 Task: Sort the boards by "Alphabetically Z-A".
Action: Mouse pressed left at (793, 452)
Screenshot: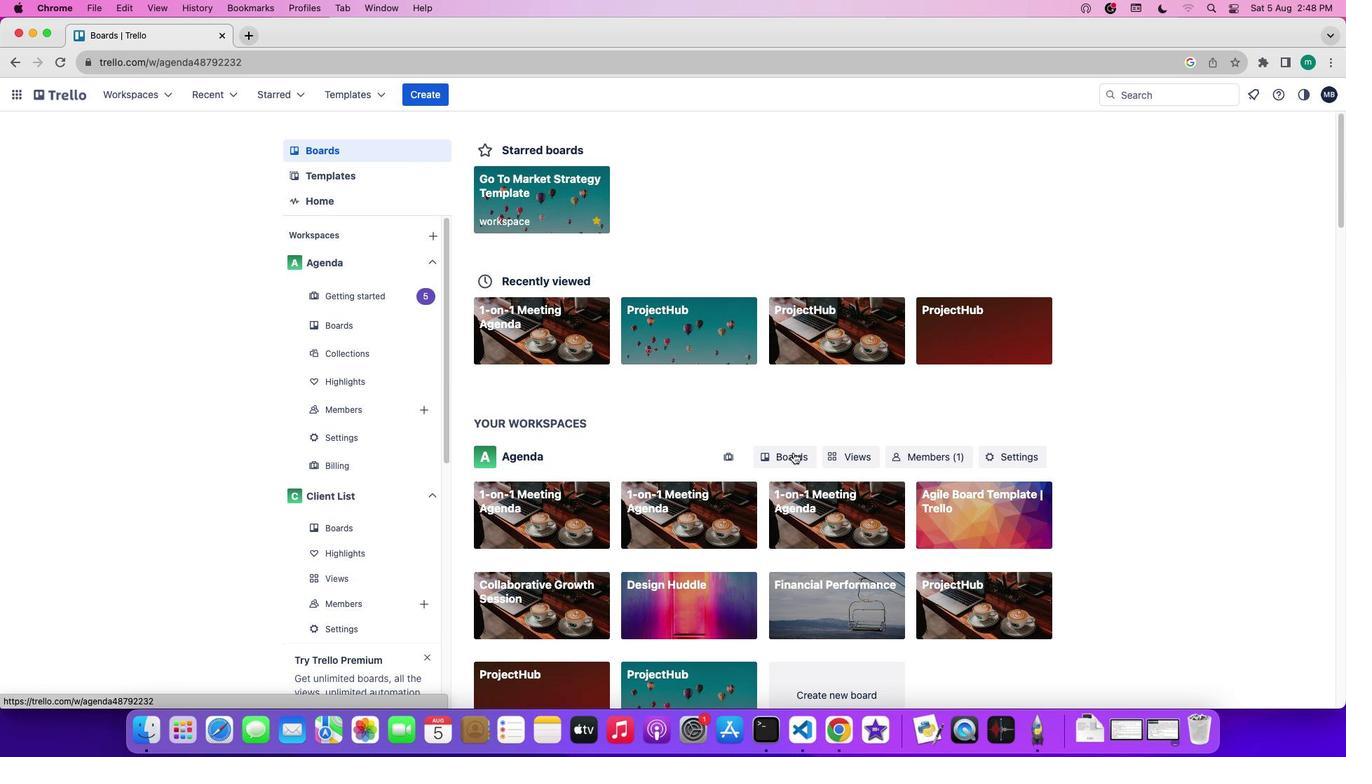 
Action: Mouse moved to (276, 348)
Screenshot: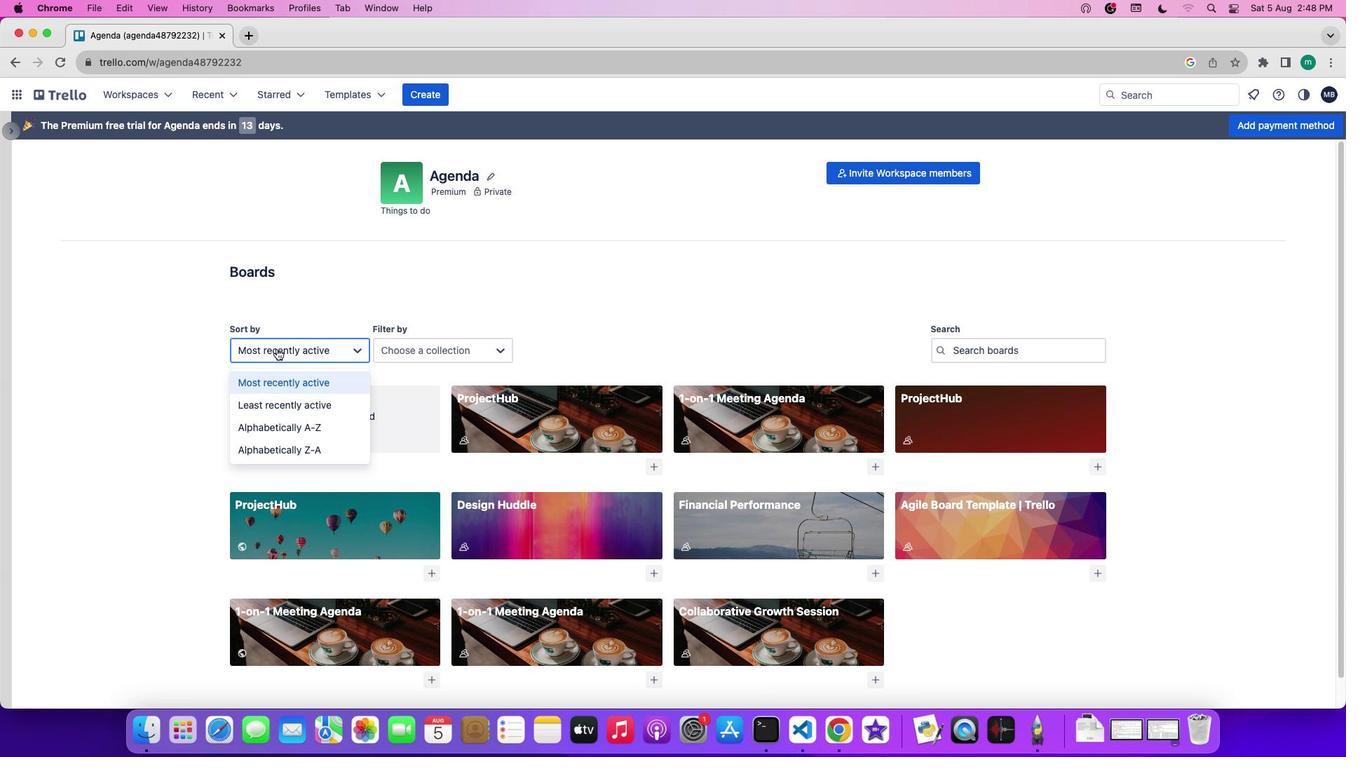 
Action: Mouse pressed left at (276, 348)
Screenshot: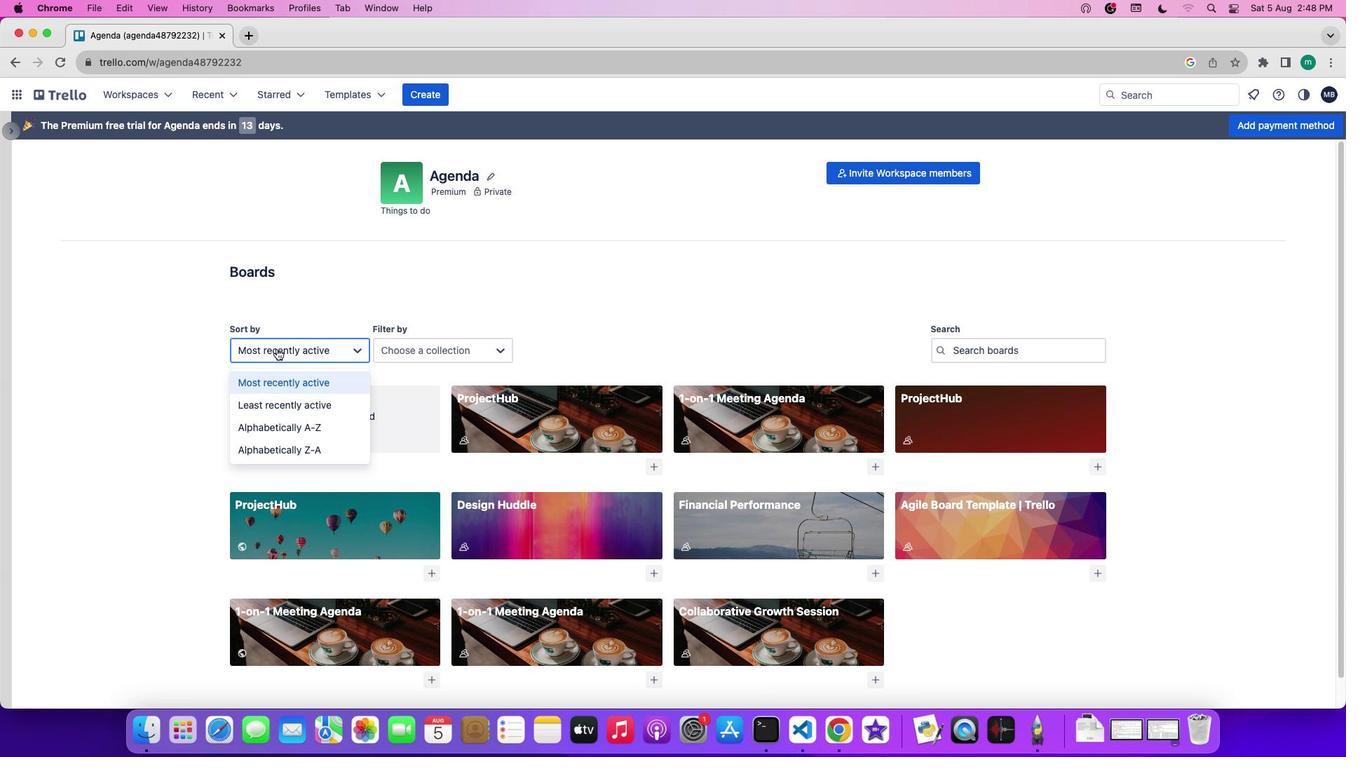 
Action: Mouse moved to (270, 443)
Screenshot: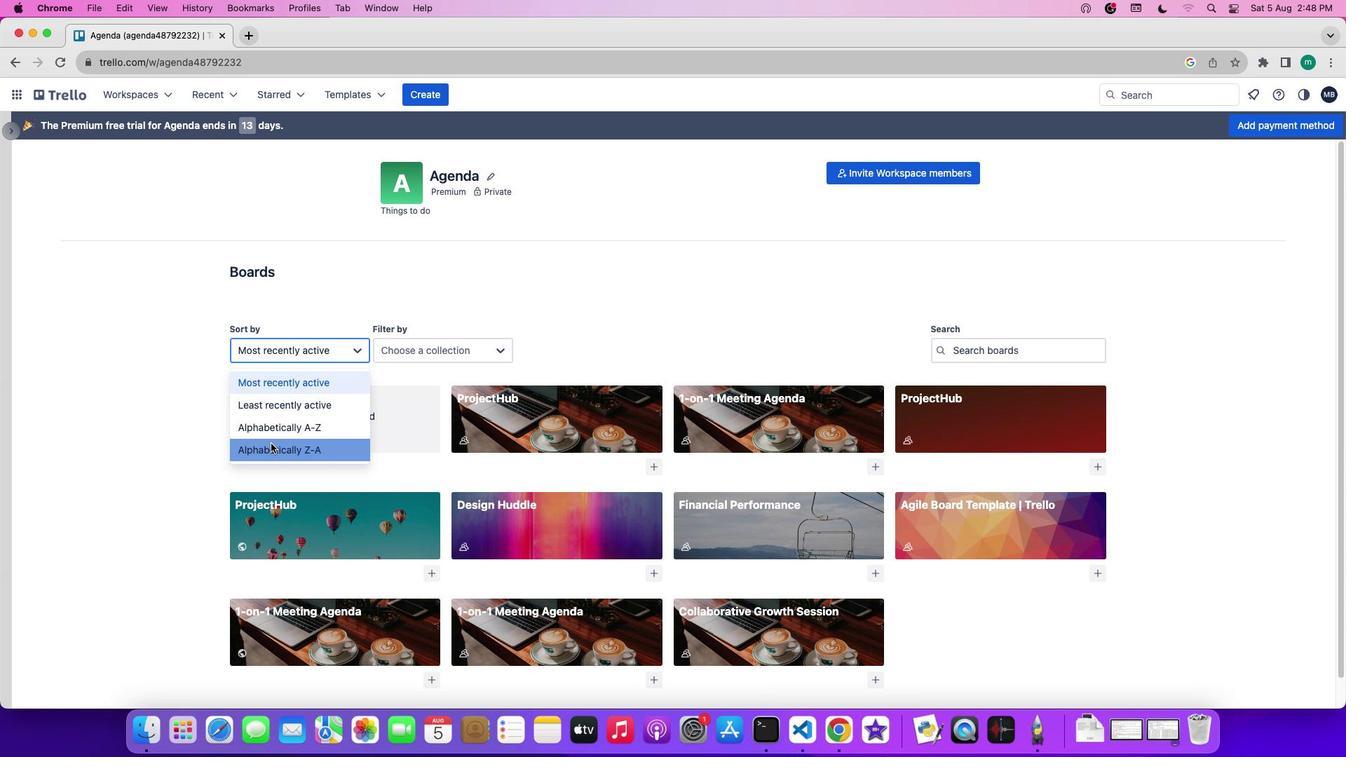 
Action: Mouse pressed left at (270, 443)
Screenshot: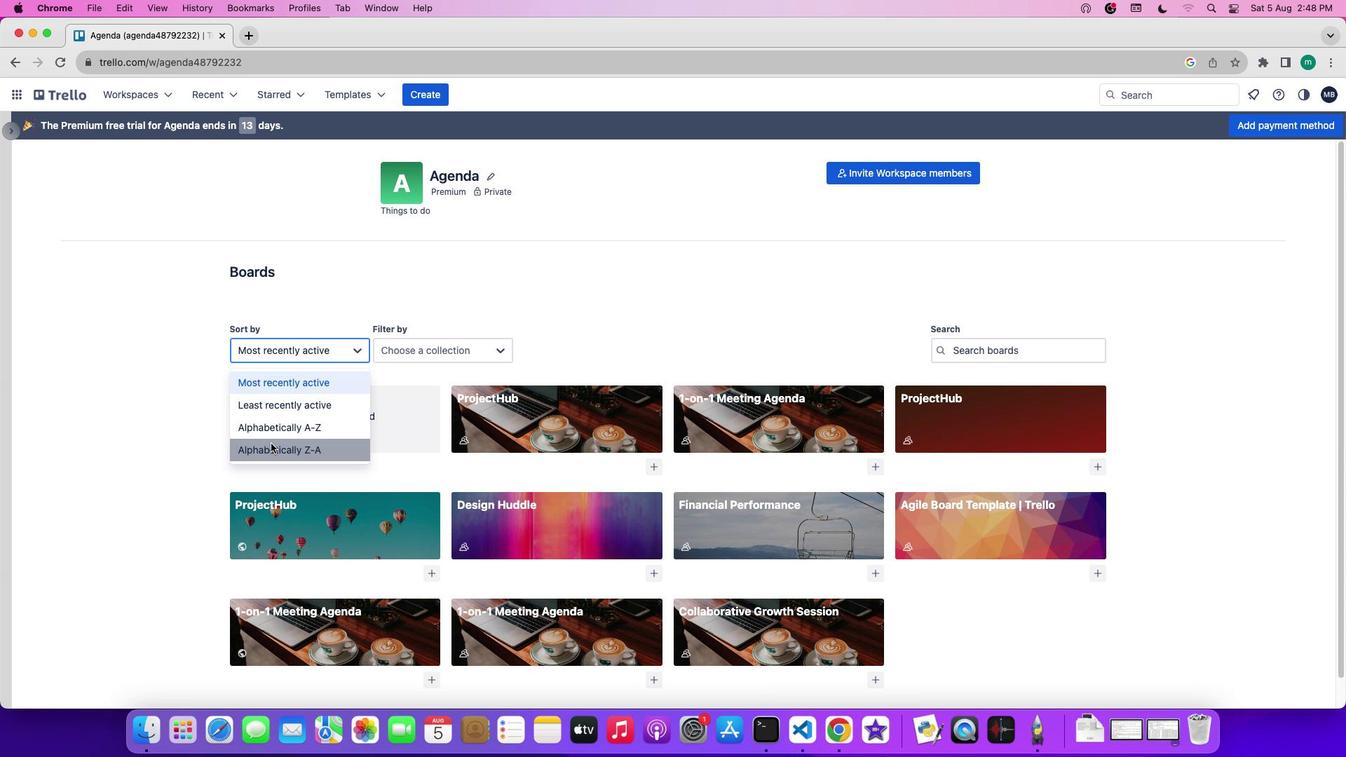 
